 Task: Open a spreadsheet with the name "CDS Tracker" from my drive.
Action: Mouse moved to (56, 109)
Screenshot: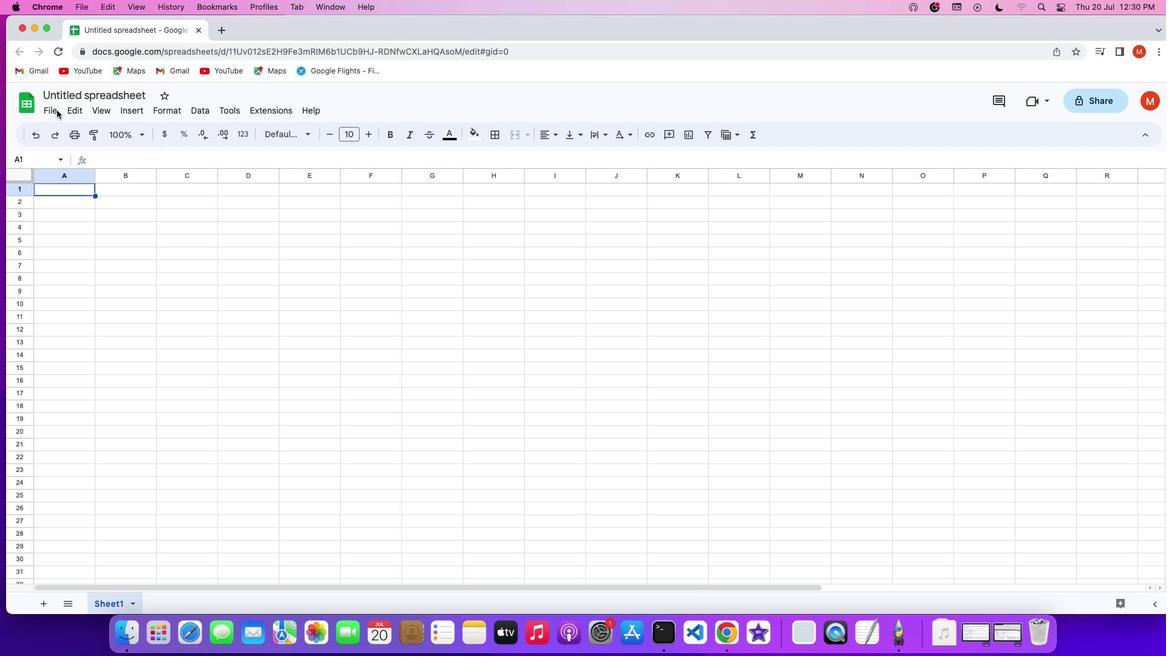
Action: Mouse pressed left at (56, 109)
Screenshot: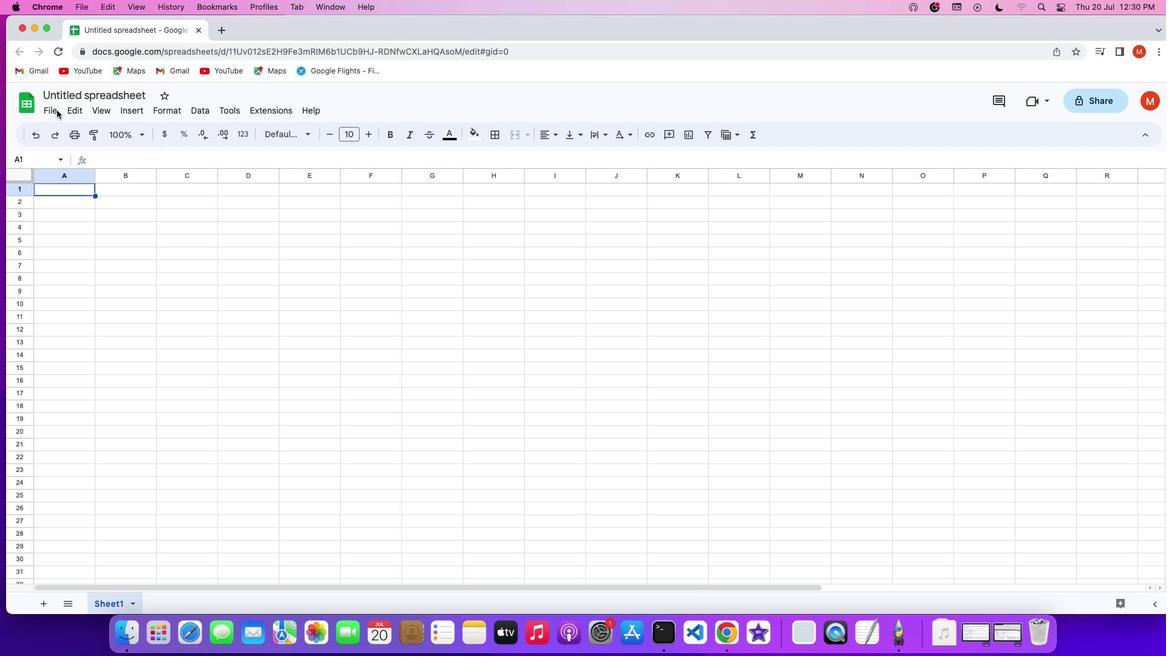 
Action: Mouse pressed left at (56, 109)
Screenshot: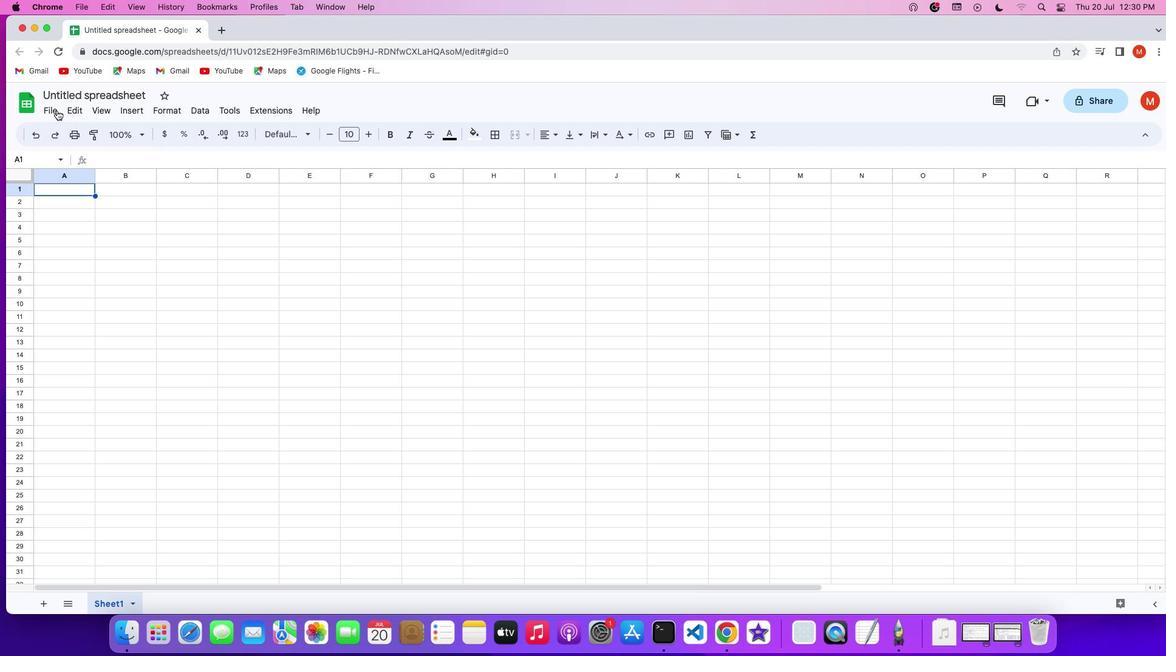 
Action: Mouse moved to (58, 145)
Screenshot: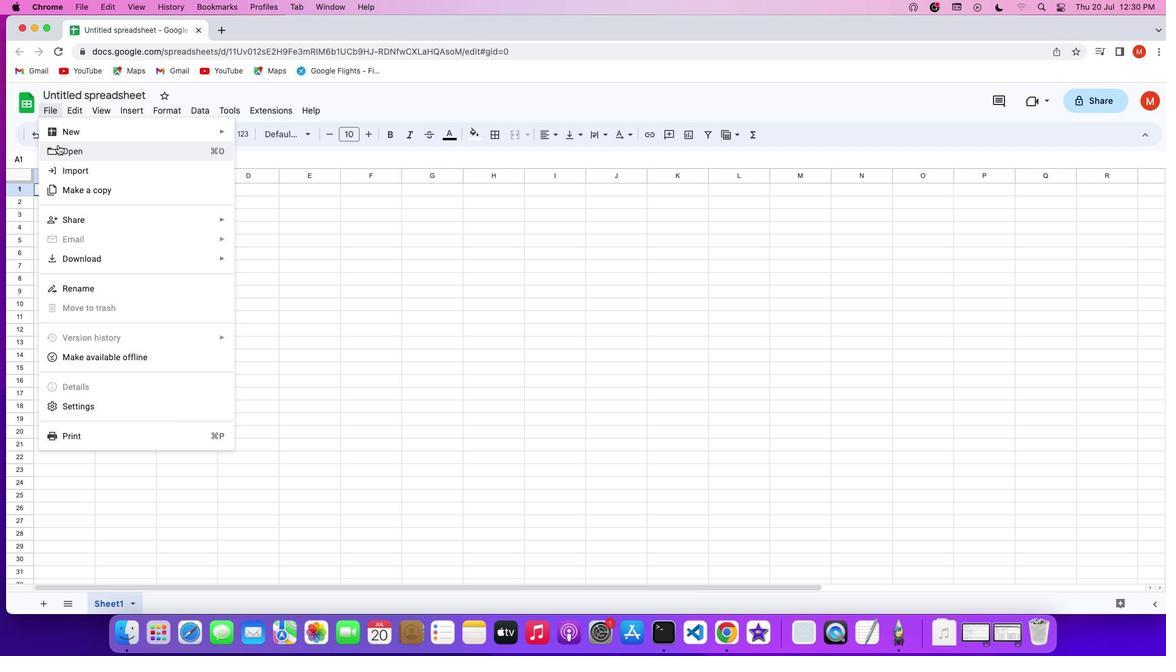 
Action: Mouse pressed left at (58, 145)
Screenshot: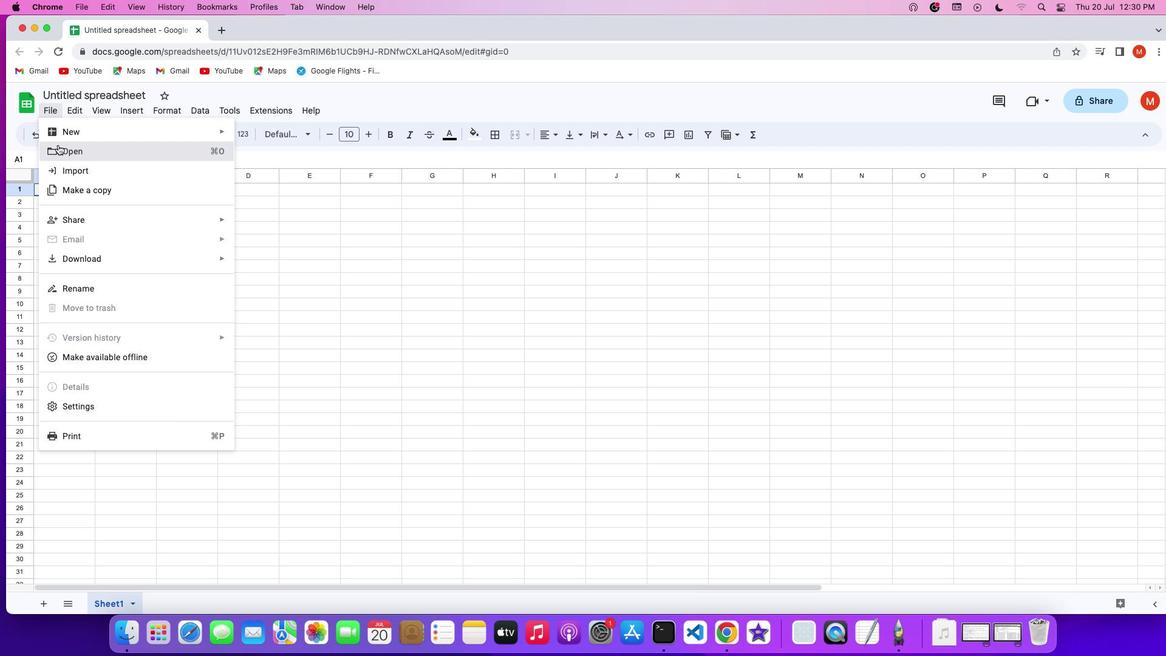 
Action: Mouse moved to (301, 185)
Screenshot: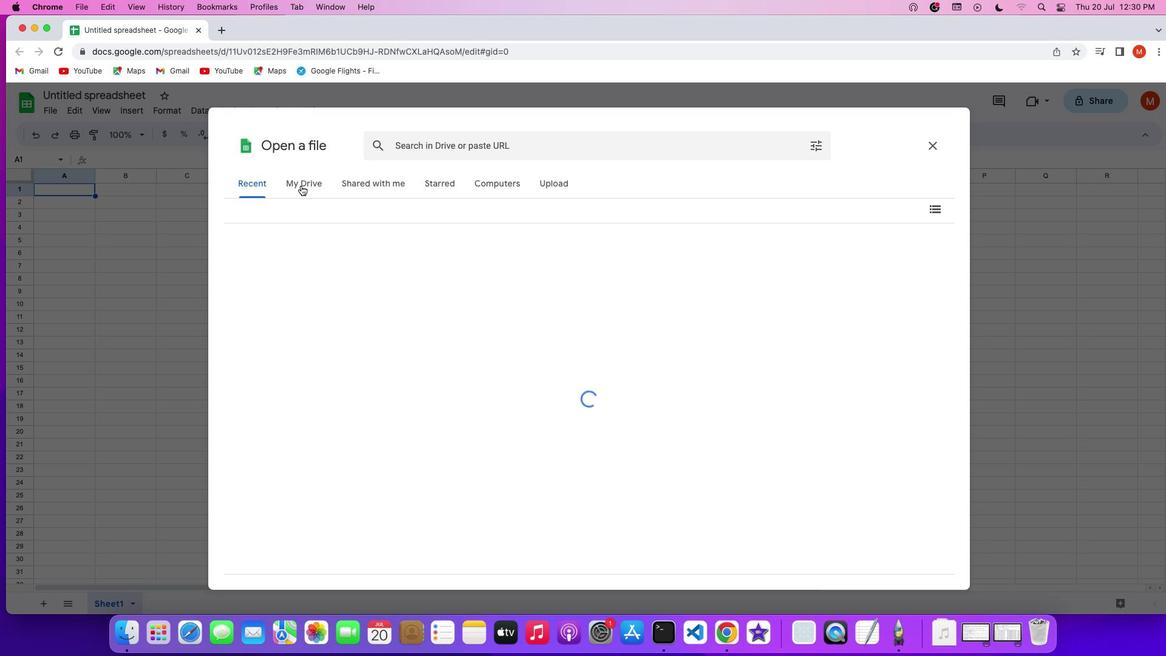 
Action: Mouse pressed left at (301, 185)
Screenshot: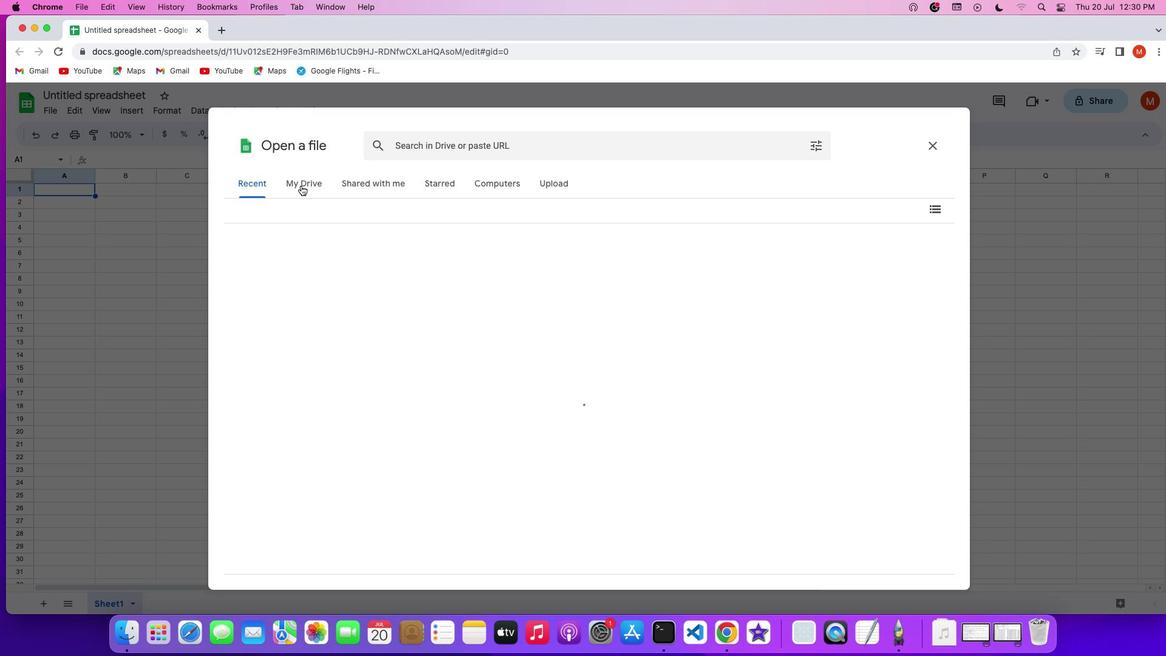 
Action: Mouse moved to (289, 374)
Screenshot: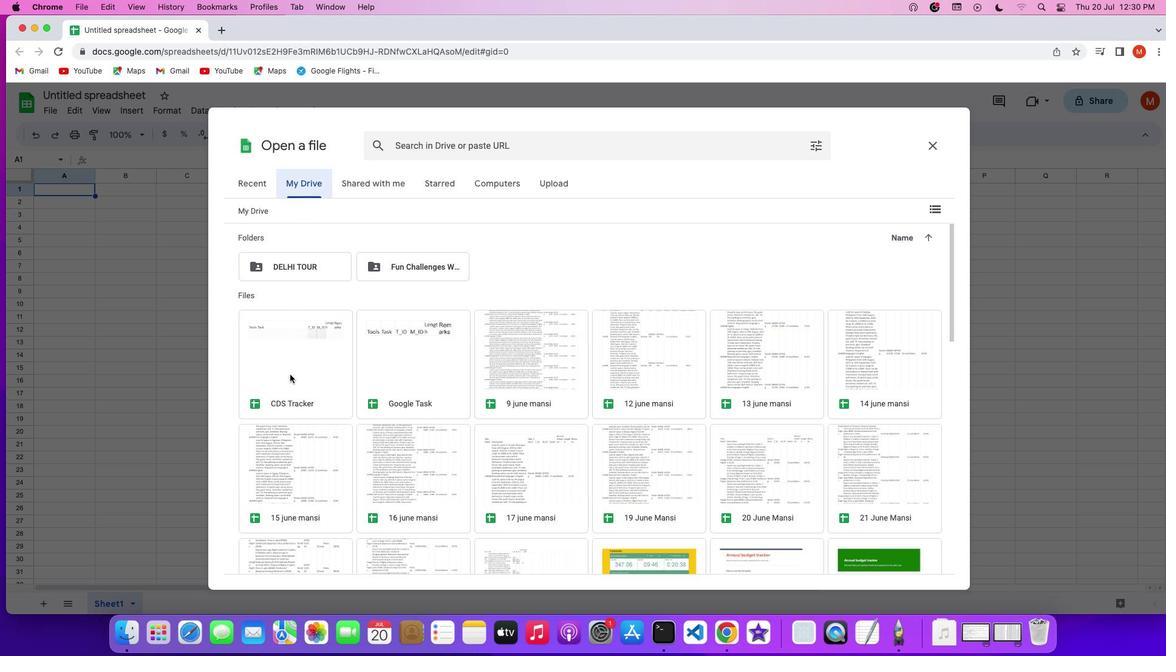 
Action: Mouse pressed left at (289, 374)
Screenshot: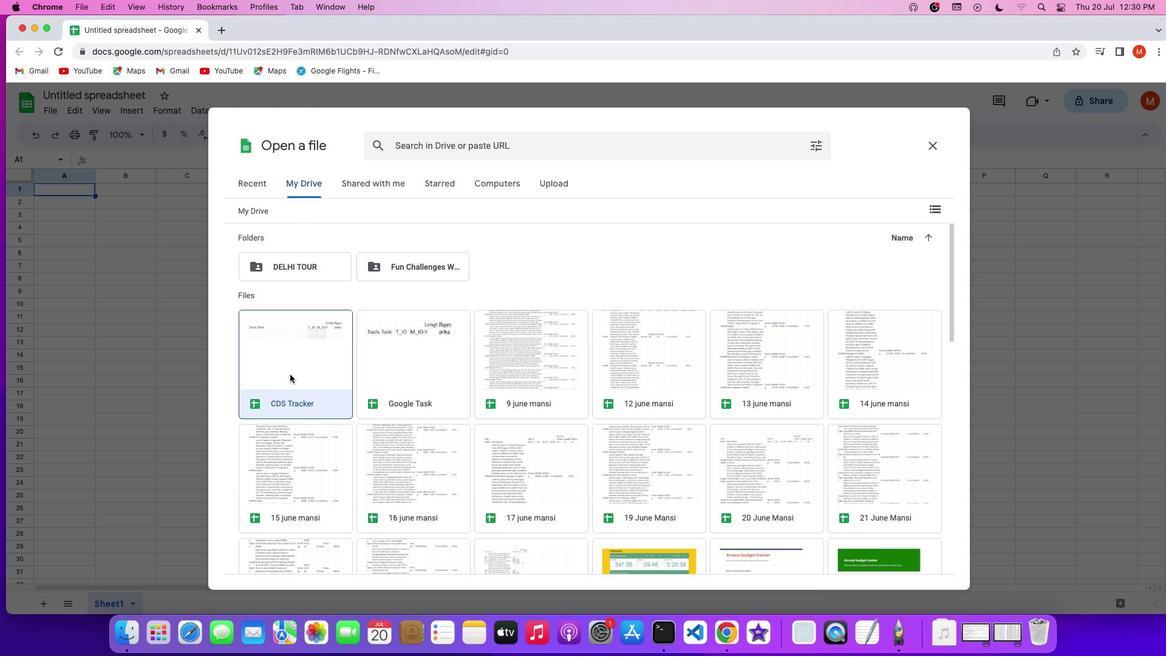 
Action: Mouse moved to (909, 552)
Screenshot: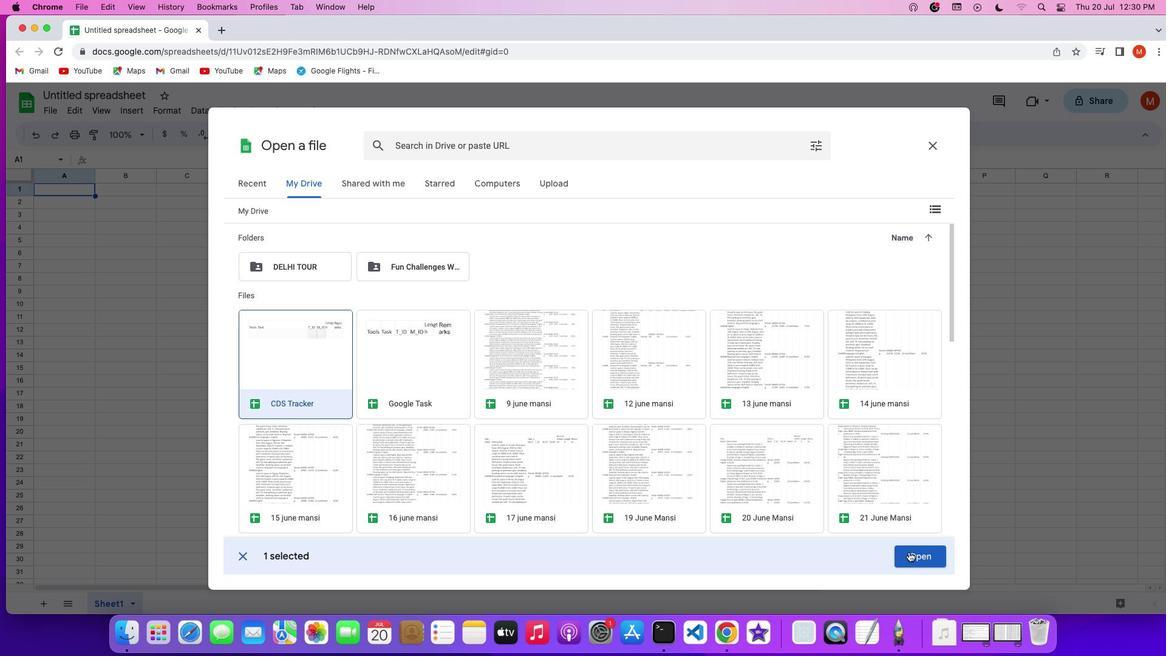 
Action: Mouse pressed left at (909, 552)
Screenshot: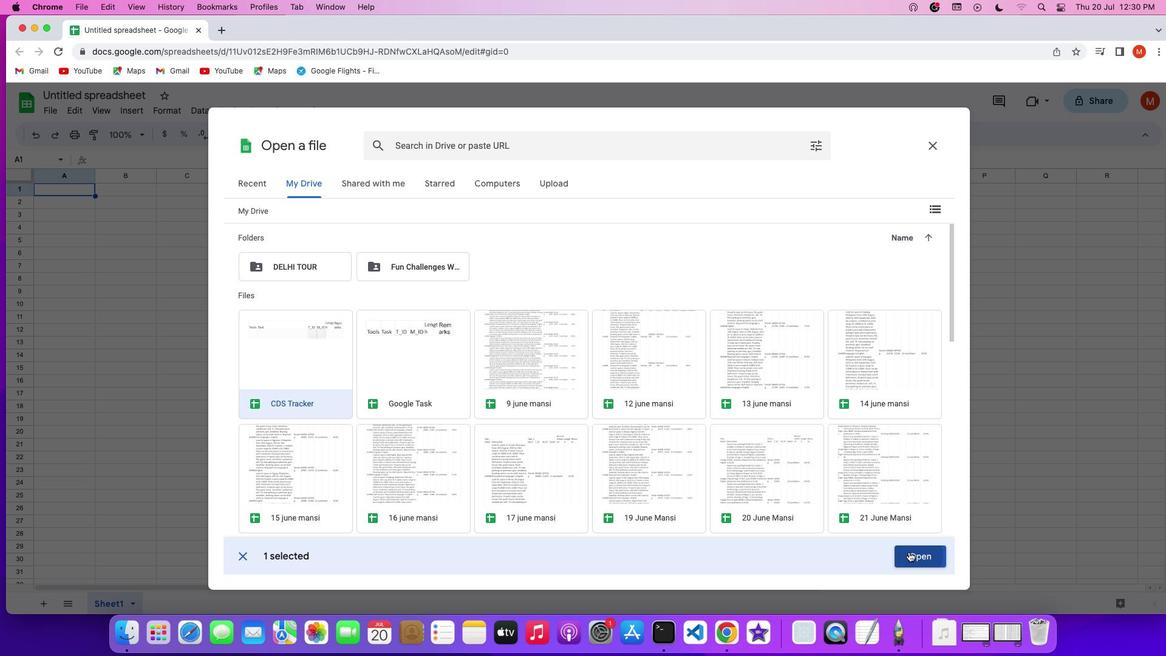 
